 Task: Create a due date automation trigger when advanced on, on the tuesday of the week a card is due add fields without custom field "Resume" set to a number lower than 1 and greater or equal to 10 at 11:00 AM.
Action: Mouse moved to (1007, 77)
Screenshot: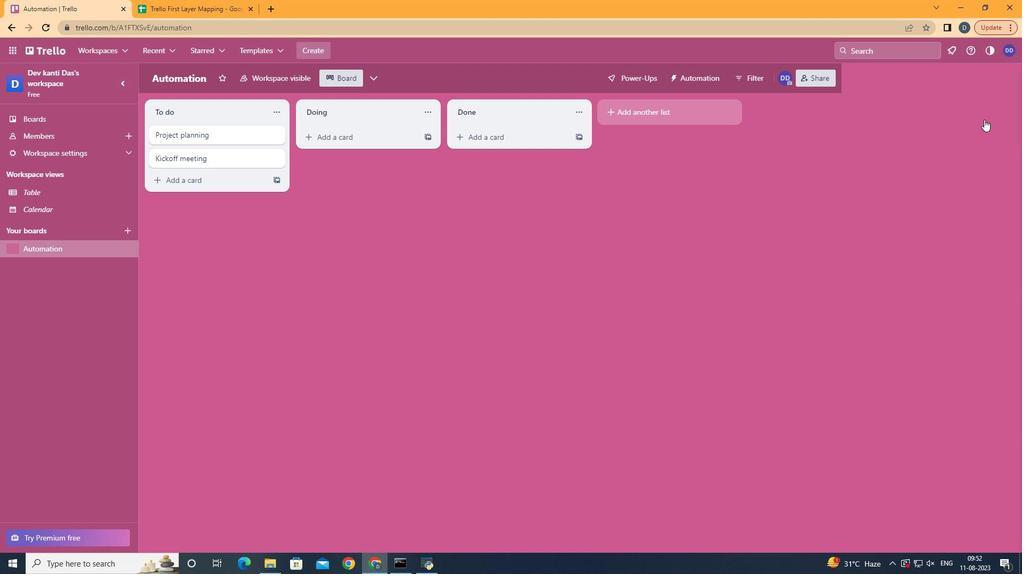 
Action: Mouse pressed left at (1007, 77)
Screenshot: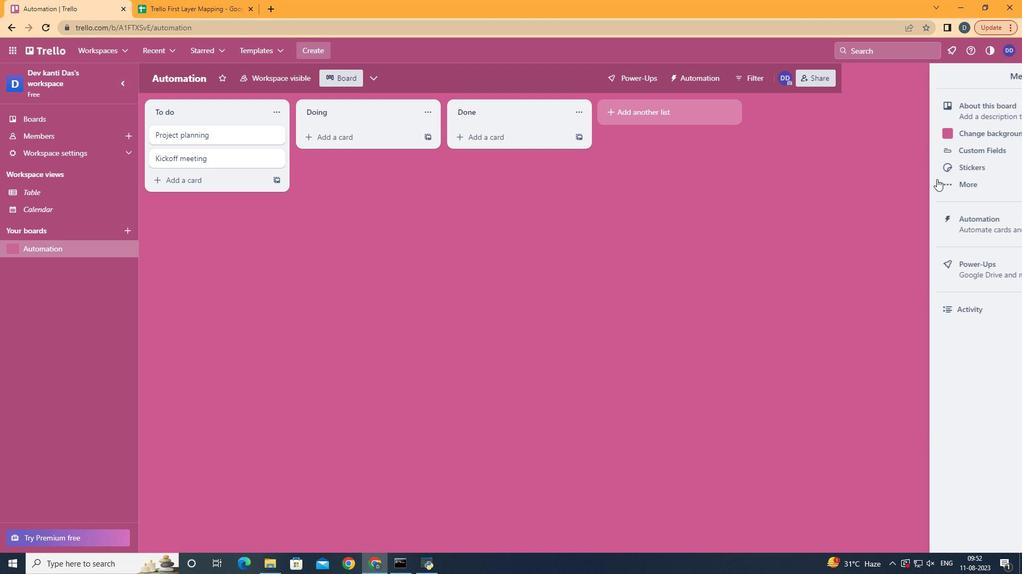 
Action: Mouse moved to (895, 223)
Screenshot: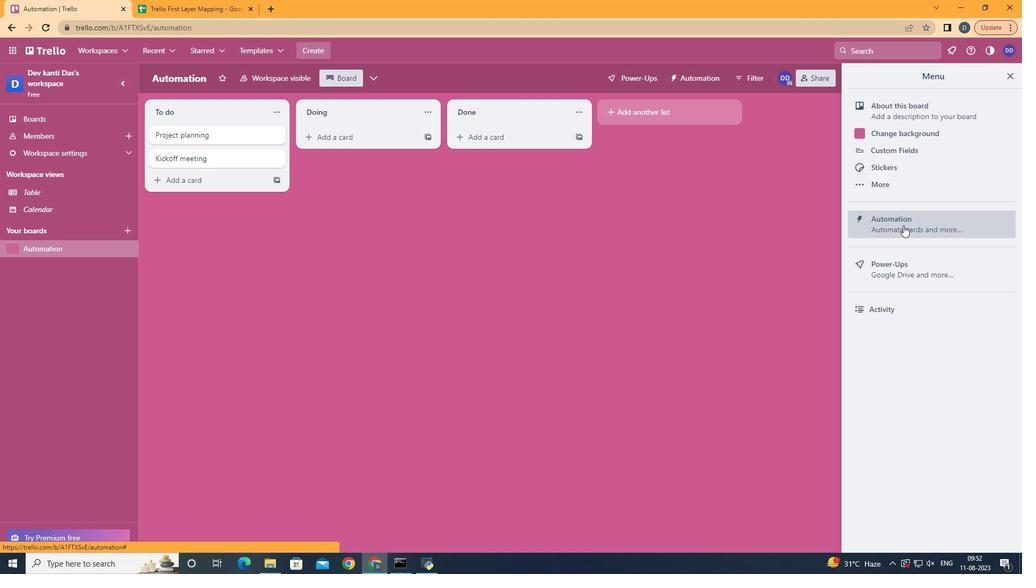 
Action: Mouse pressed left at (895, 223)
Screenshot: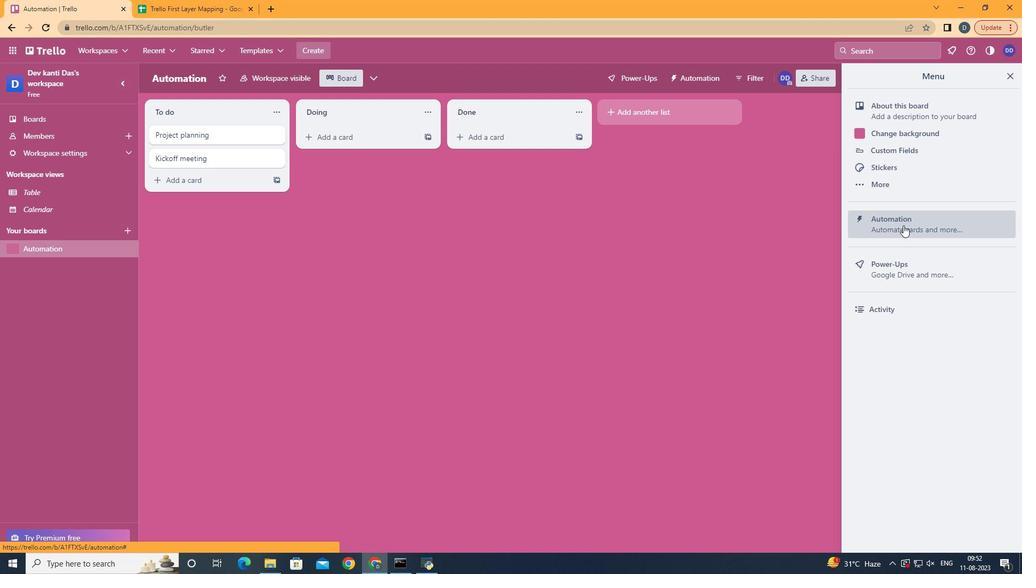 
Action: Mouse moved to (186, 212)
Screenshot: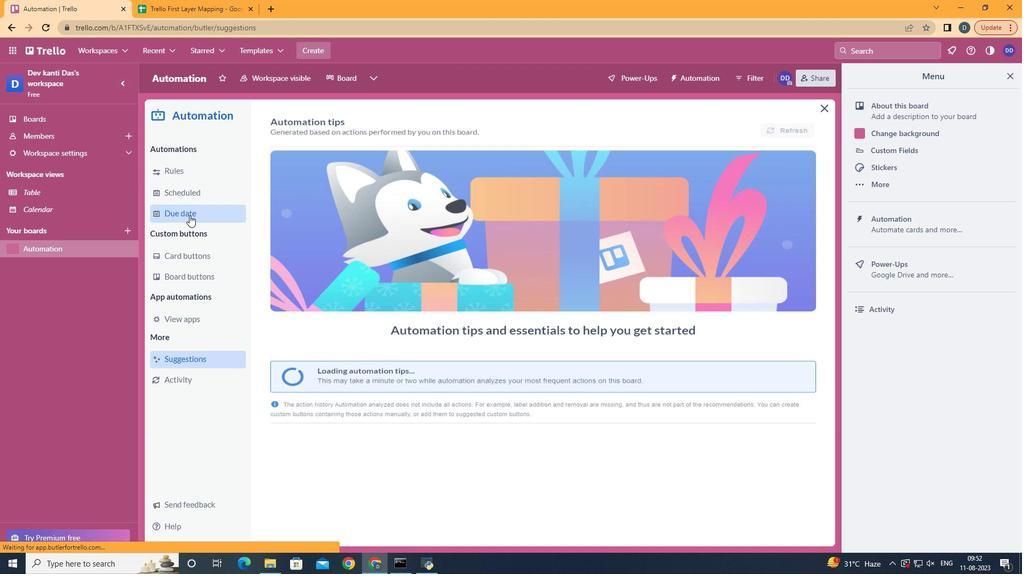 
Action: Mouse pressed left at (186, 212)
Screenshot: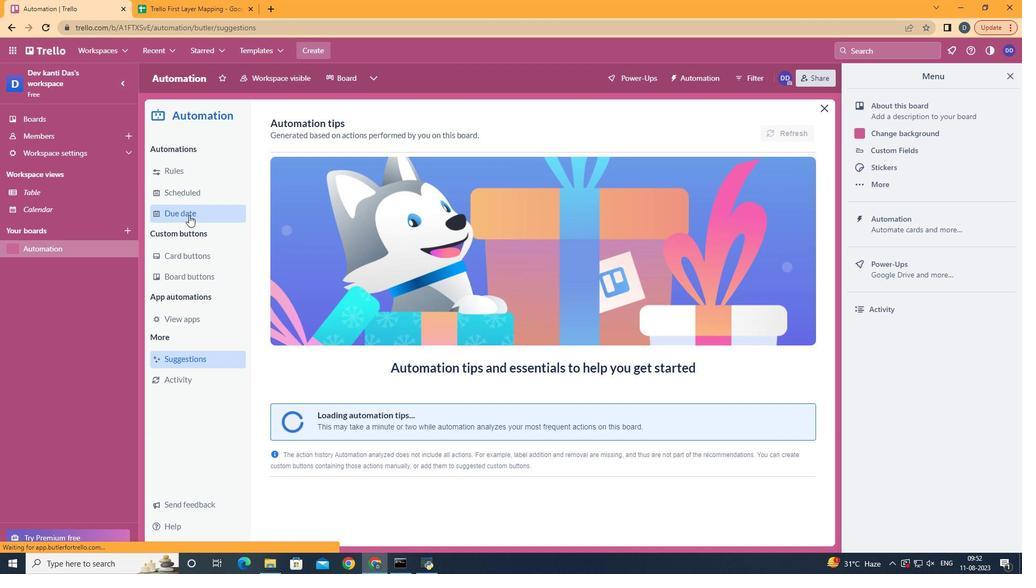 
Action: Mouse moved to (749, 121)
Screenshot: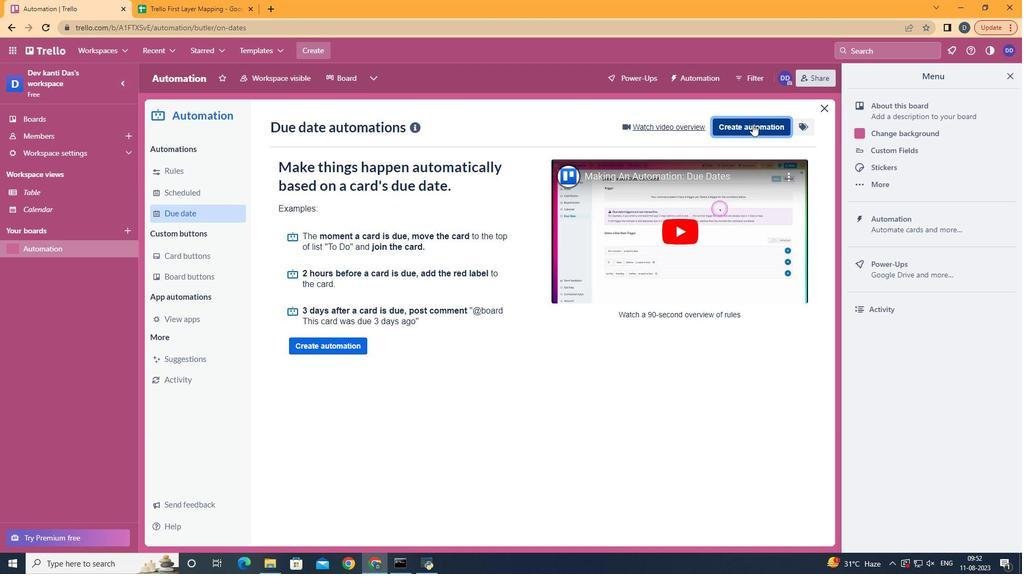 
Action: Mouse pressed left at (749, 121)
Screenshot: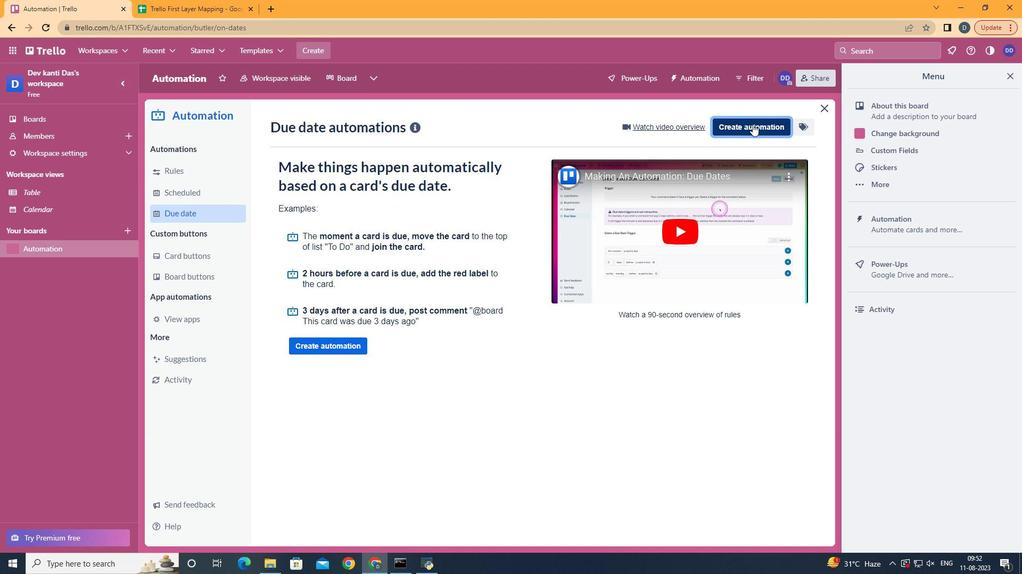 
Action: Mouse moved to (499, 229)
Screenshot: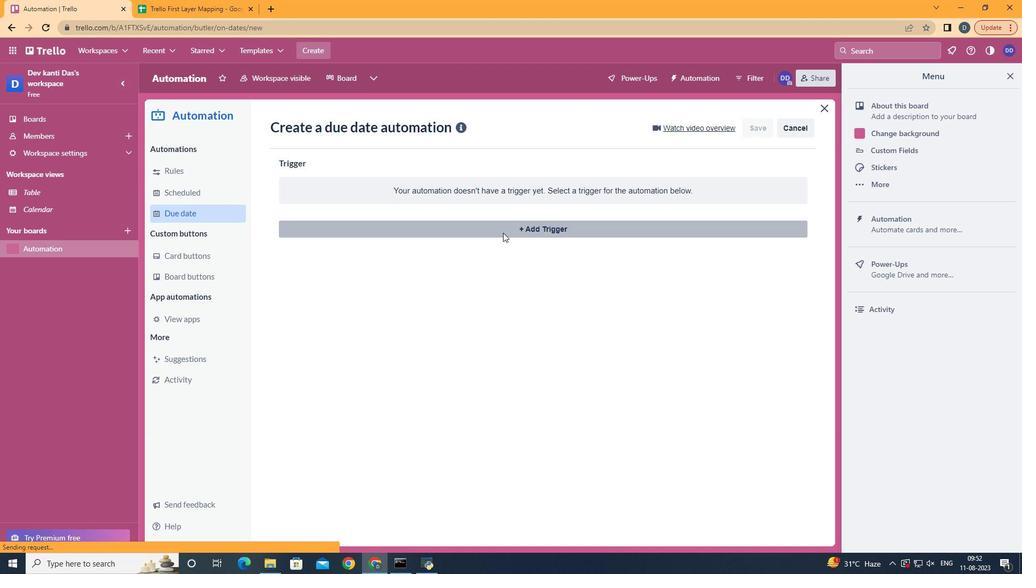 
Action: Mouse pressed left at (499, 229)
Screenshot: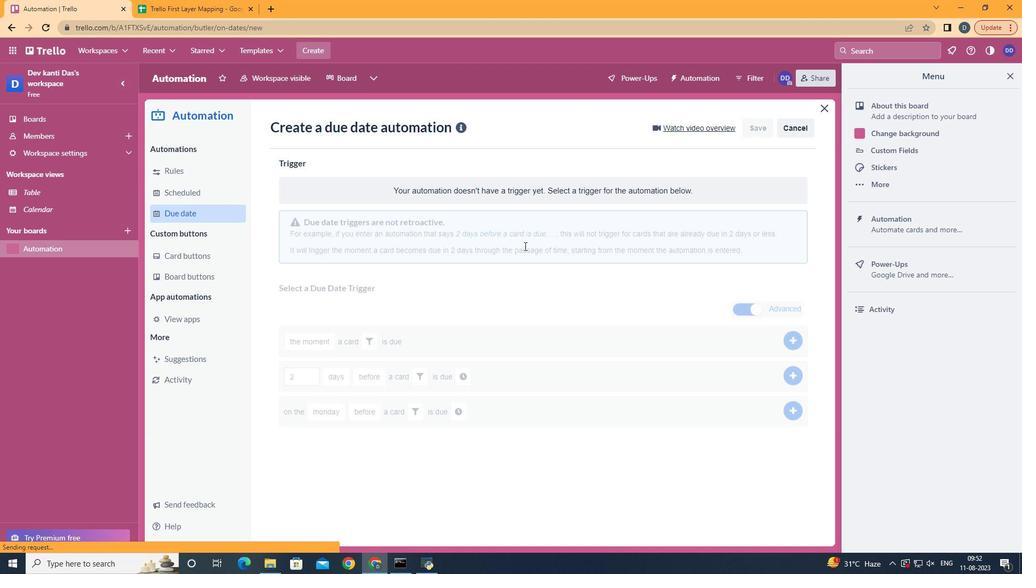 
Action: Mouse moved to (349, 297)
Screenshot: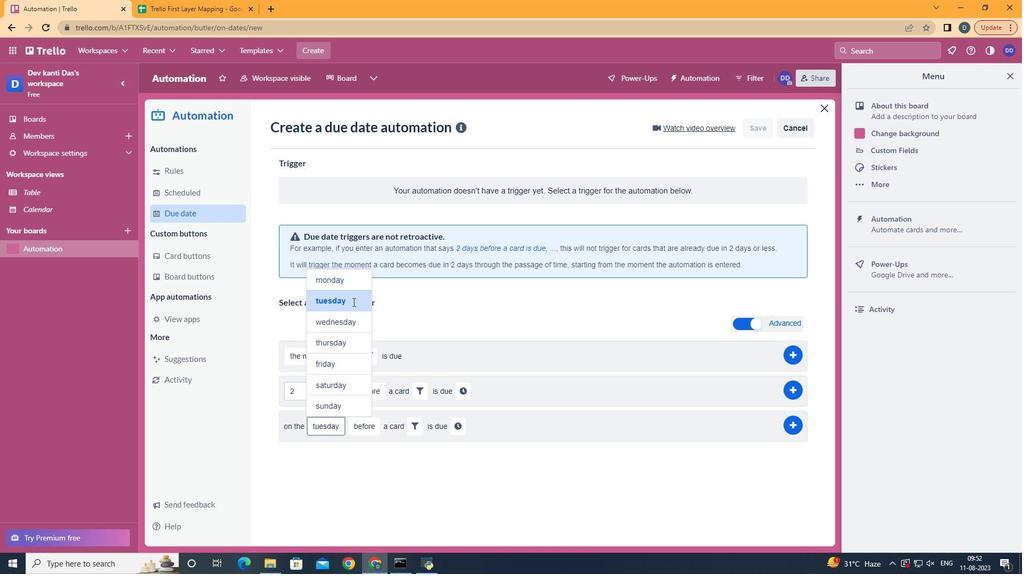 
Action: Mouse pressed left at (349, 297)
Screenshot: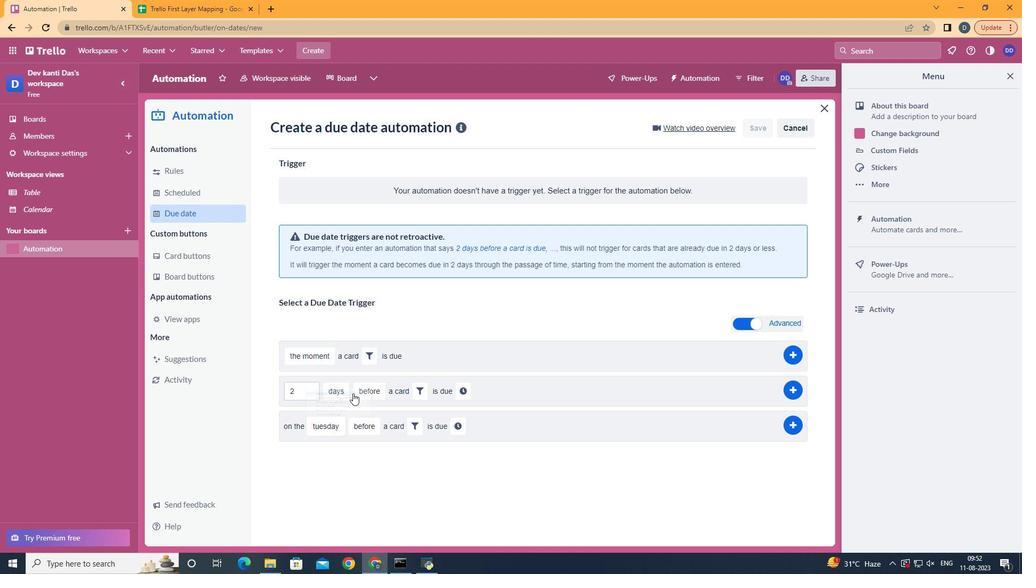 
Action: Mouse moved to (376, 486)
Screenshot: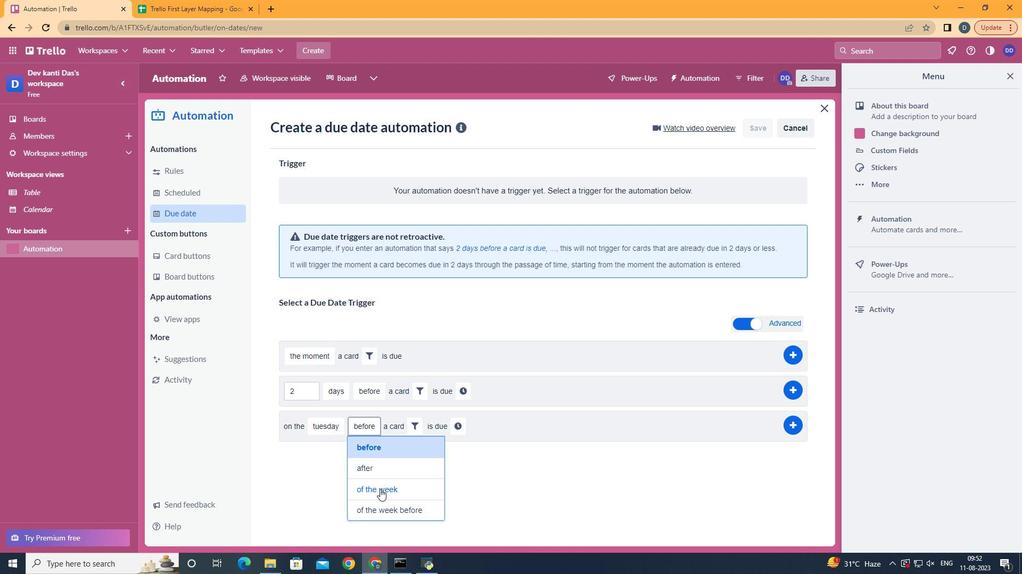 
Action: Mouse pressed left at (376, 486)
Screenshot: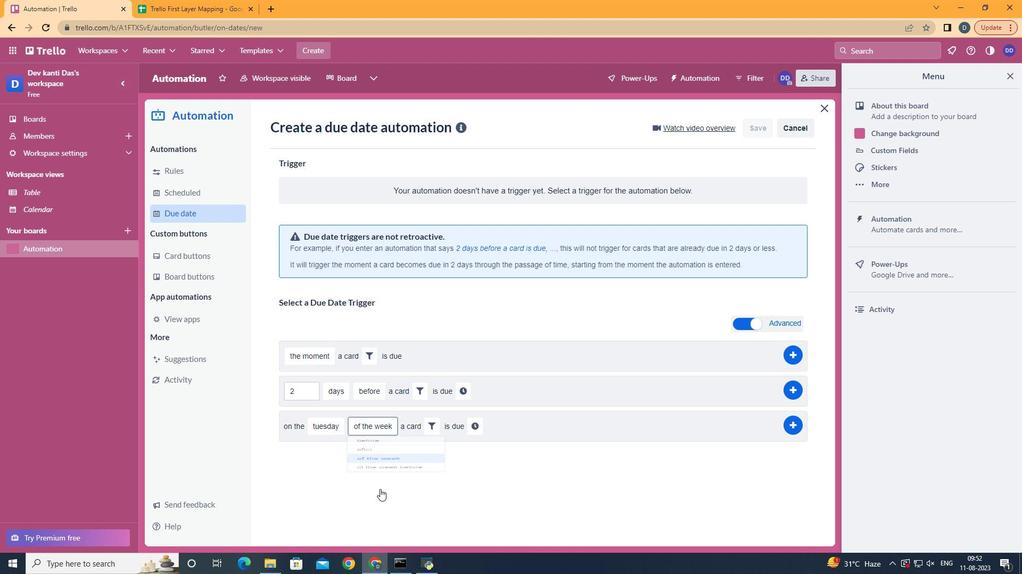 
Action: Mouse moved to (429, 413)
Screenshot: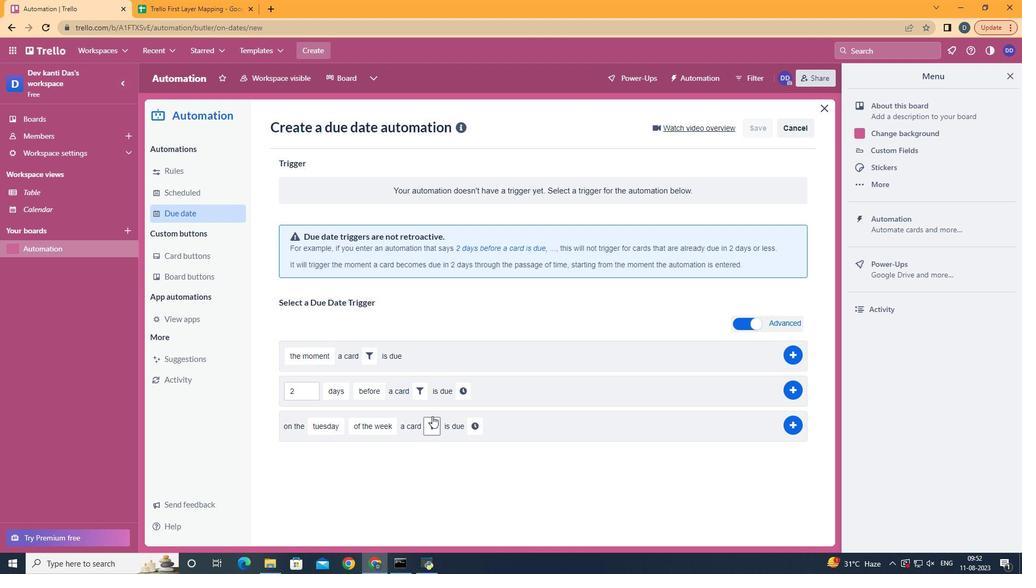 
Action: Mouse pressed left at (429, 413)
Screenshot: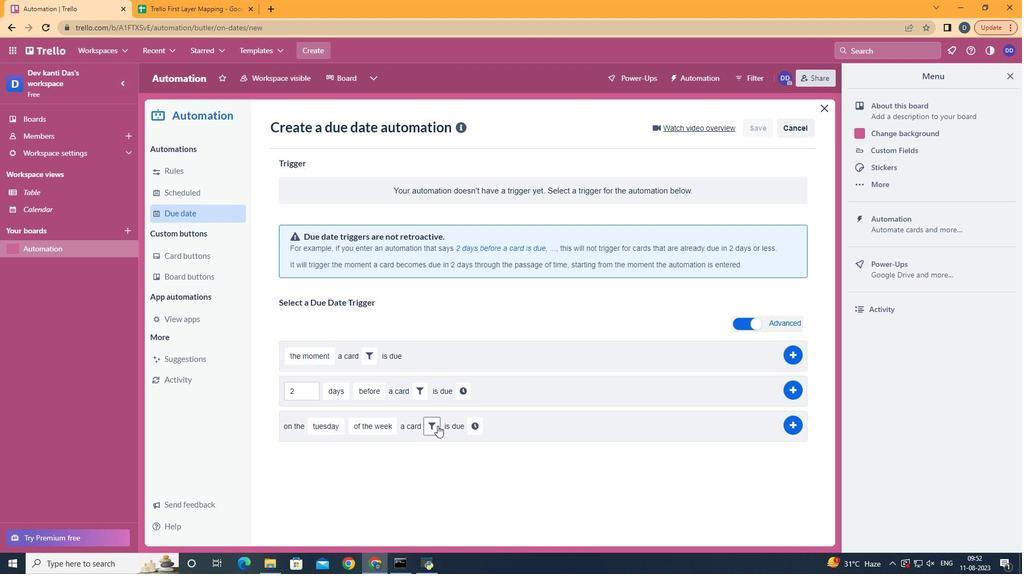 
Action: Mouse moved to (608, 446)
Screenshot: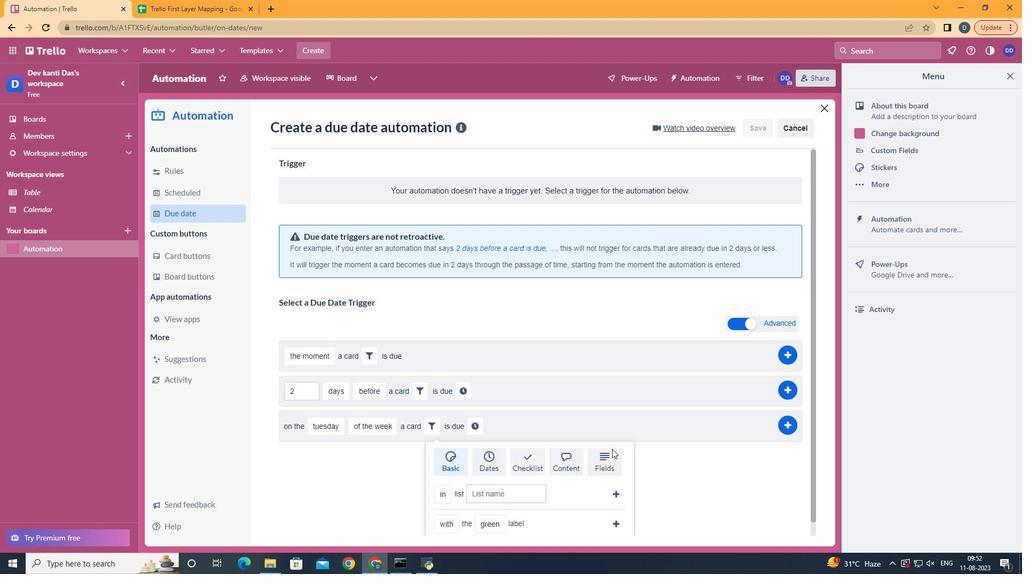 
Action: Mouse pressed left at (608, 446)
Screenshot: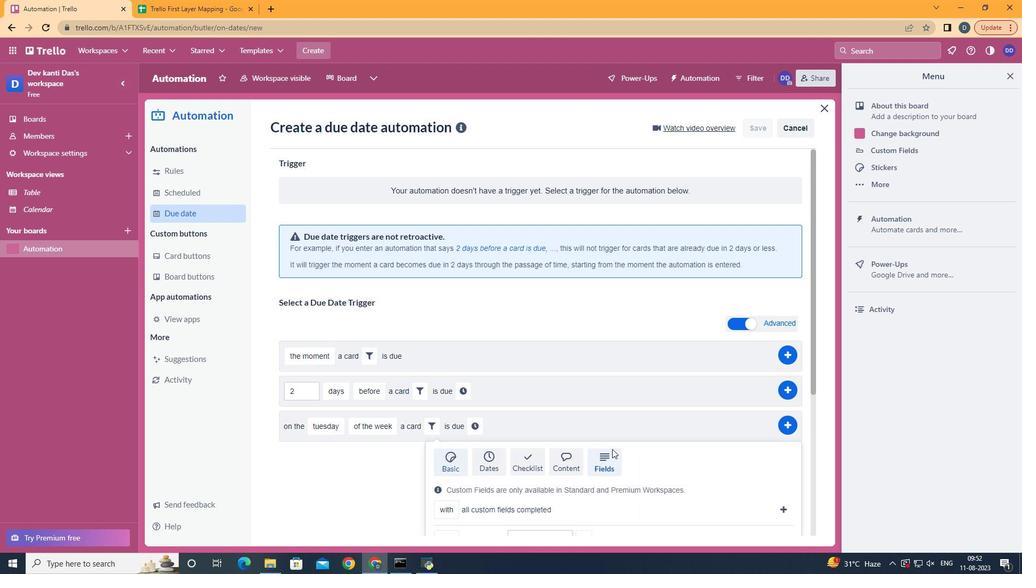 
Action: Mouse scrolled (608, 446) with delta (0, 0)
Screenshot: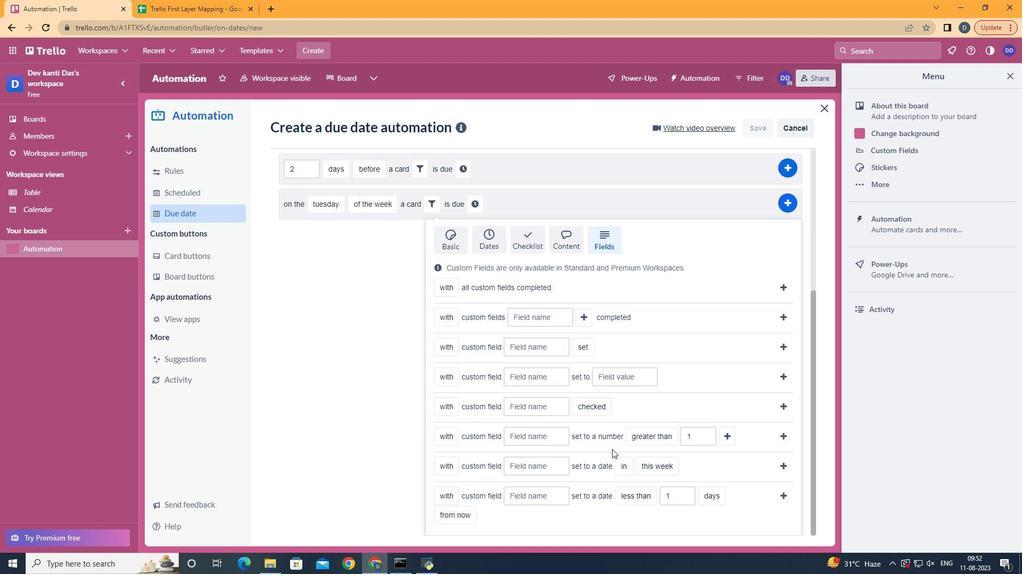 
Action: Mouse scrolled (608, 446) with delta (0, 0)
Screenshot: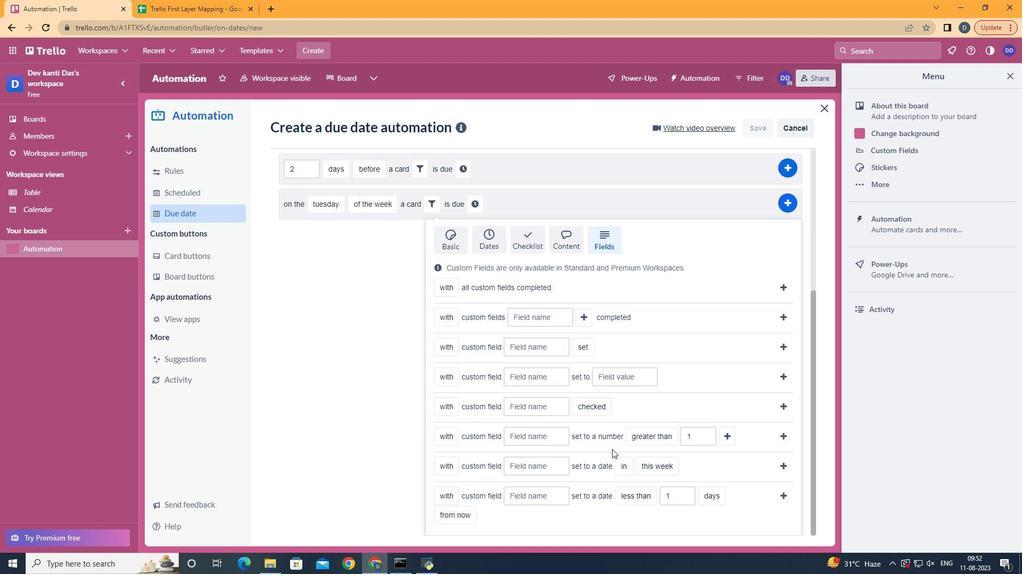 
Action: Mouse scrolled (608, 446) with delta (0, 0)
Screenshot: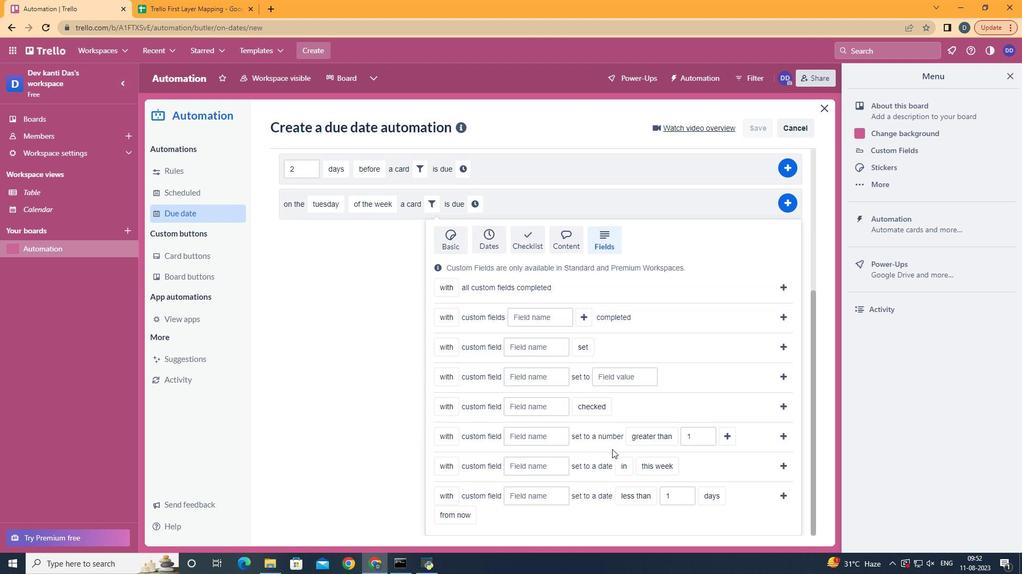 
Action: Mouse scrolled (608, 446) with delta (0, 0)
Screenshot: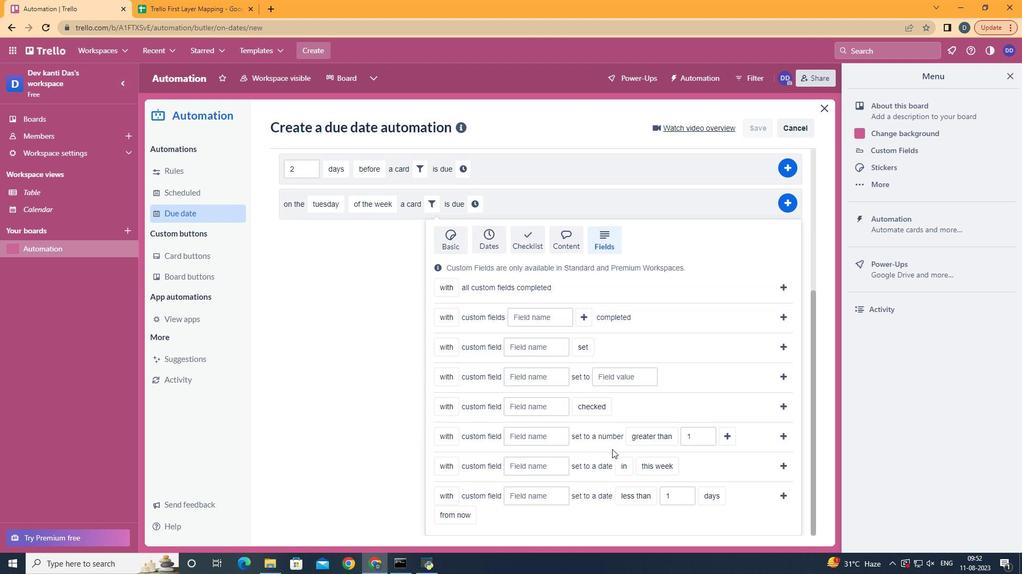 
Action: Mouse scrolled (608, 446) with delta (0, 0)
Screenshot: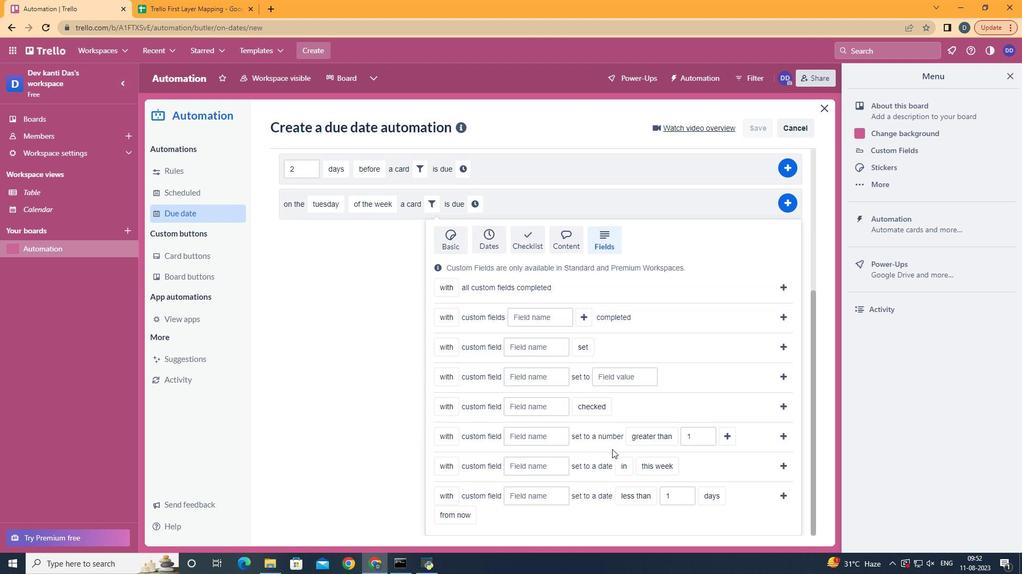 
Action: Mouse scrolled (608, 446) with delta (0, 0)
Screenshot: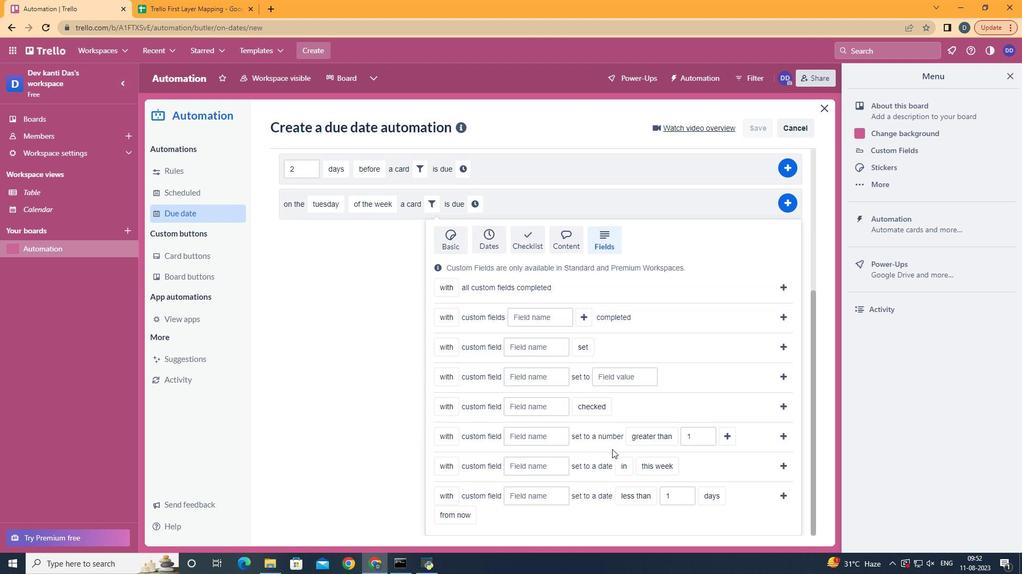 
Action: Mouse scrolled (608, 446) with delta (0, 0)
Screenshot: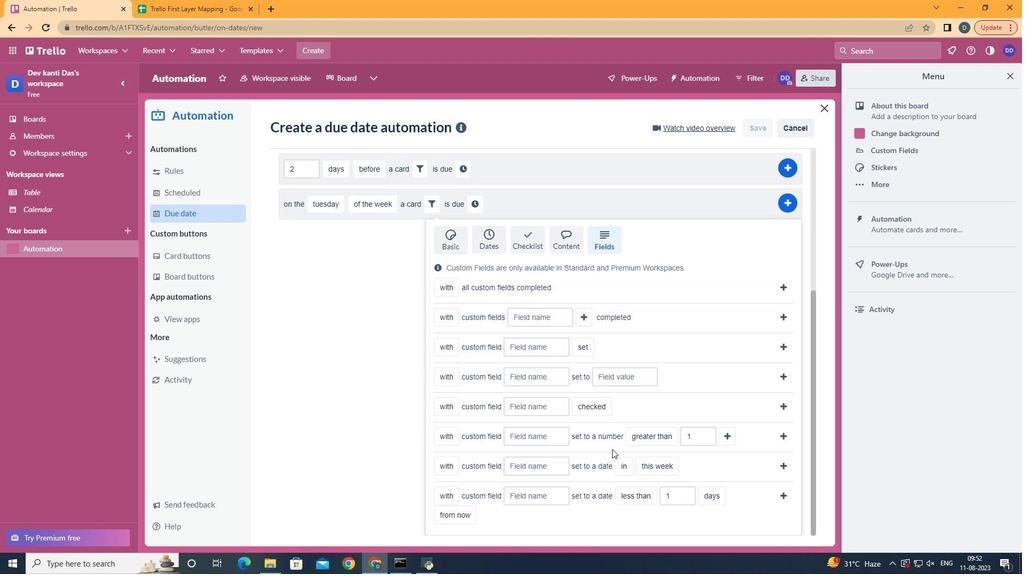 
Action: Mouse moved to (453, 470)
Screenshot: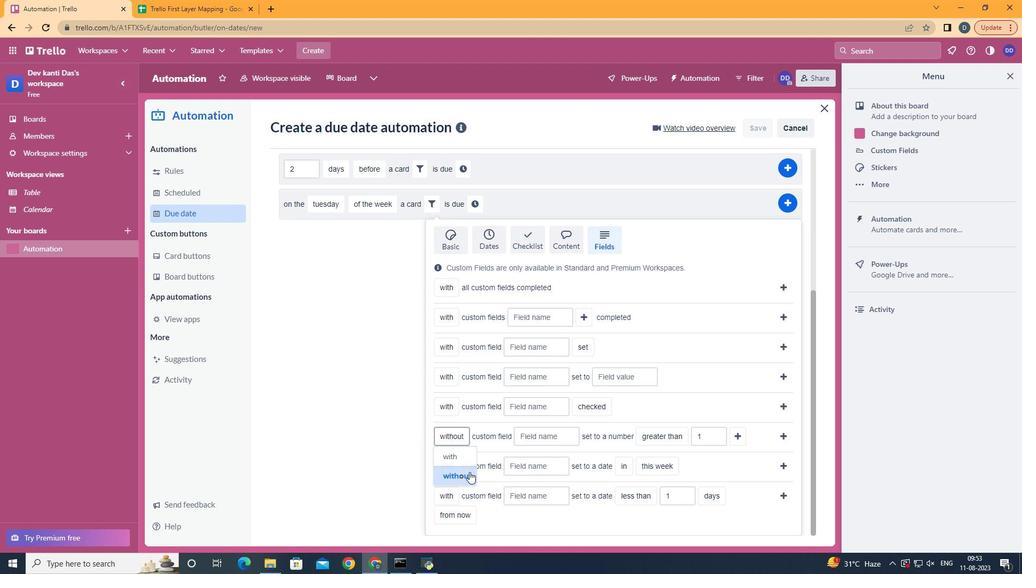 
Action: Mouse pressed left at (453, 470)
Screenshot: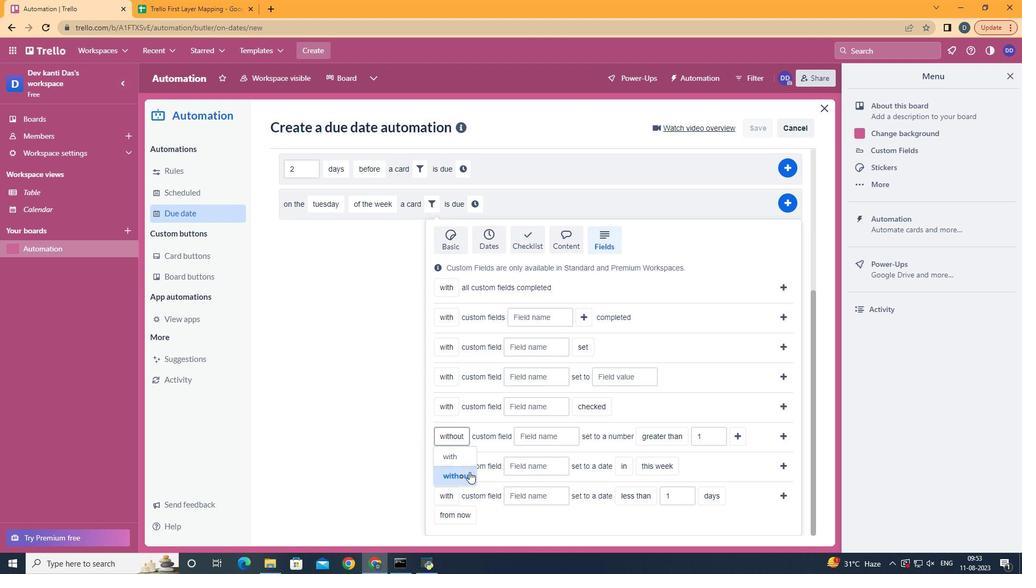 
Action: Mouse moved to (540, 436)
Screenshot: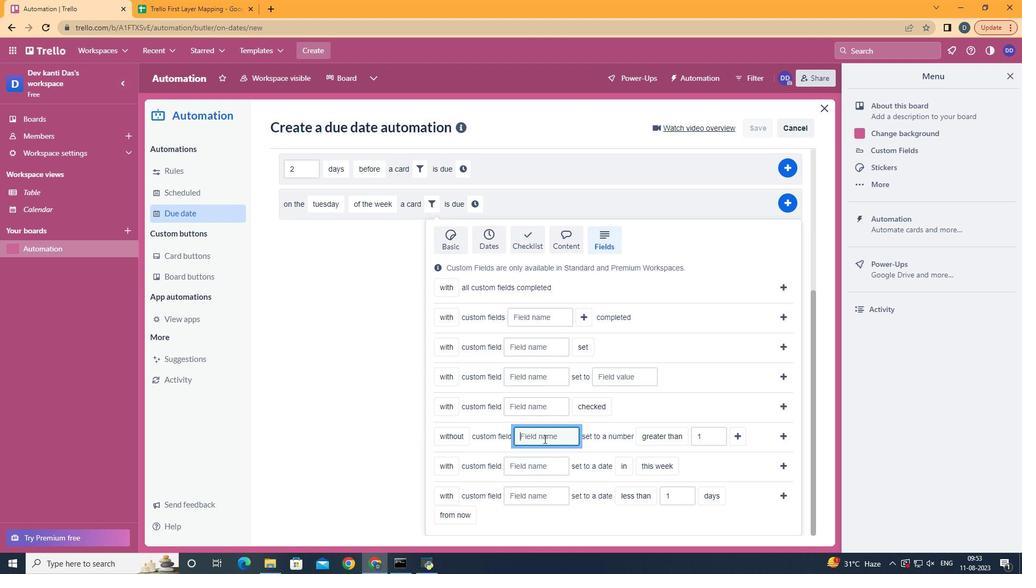 
Action: Mouse pressed left at (540, 436)
Screenshot: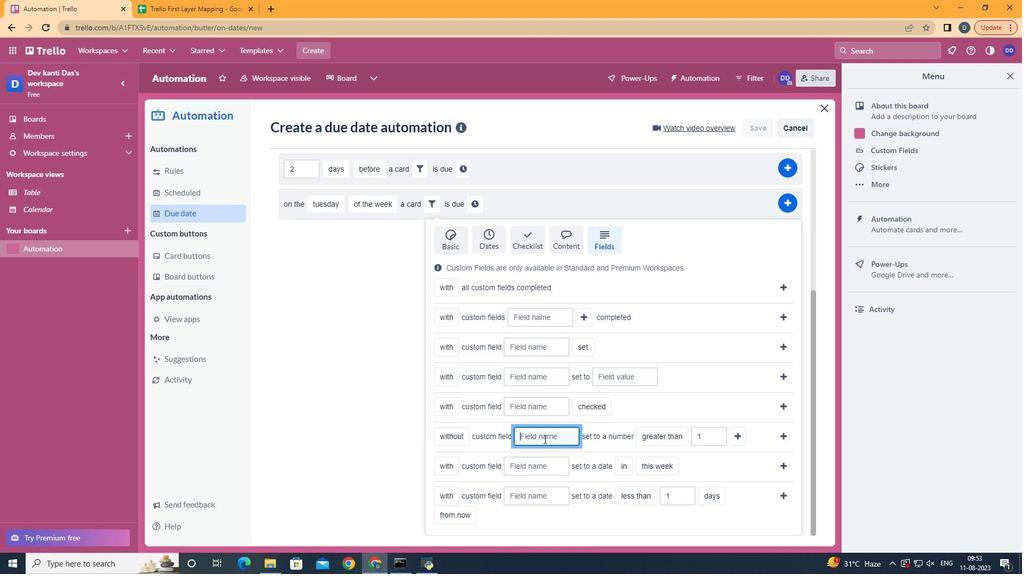 
Action: Key pressed <Key.shift>Resume
Screenshot: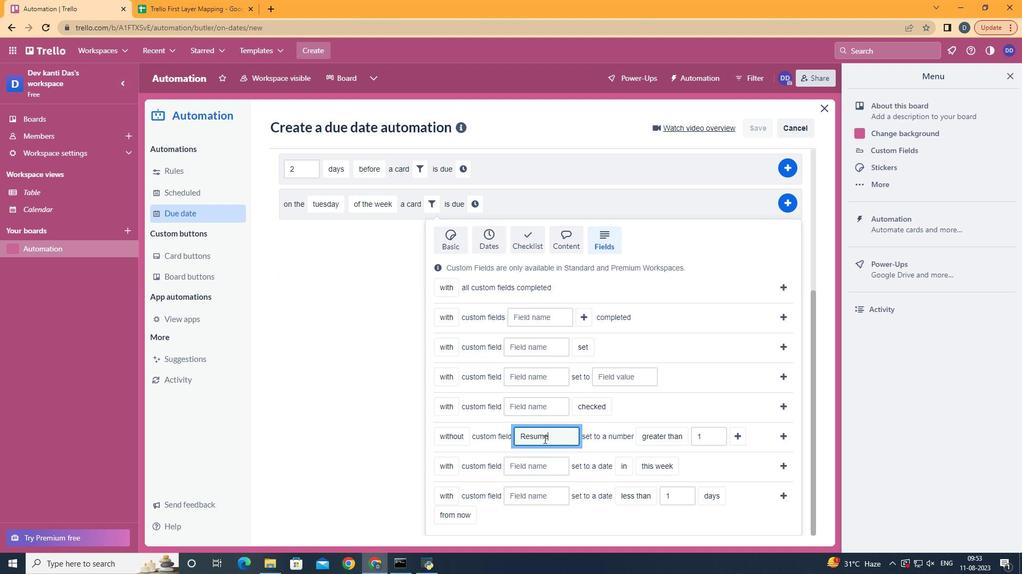 
Action: Mouse moved to (675, 497)
Screenshot: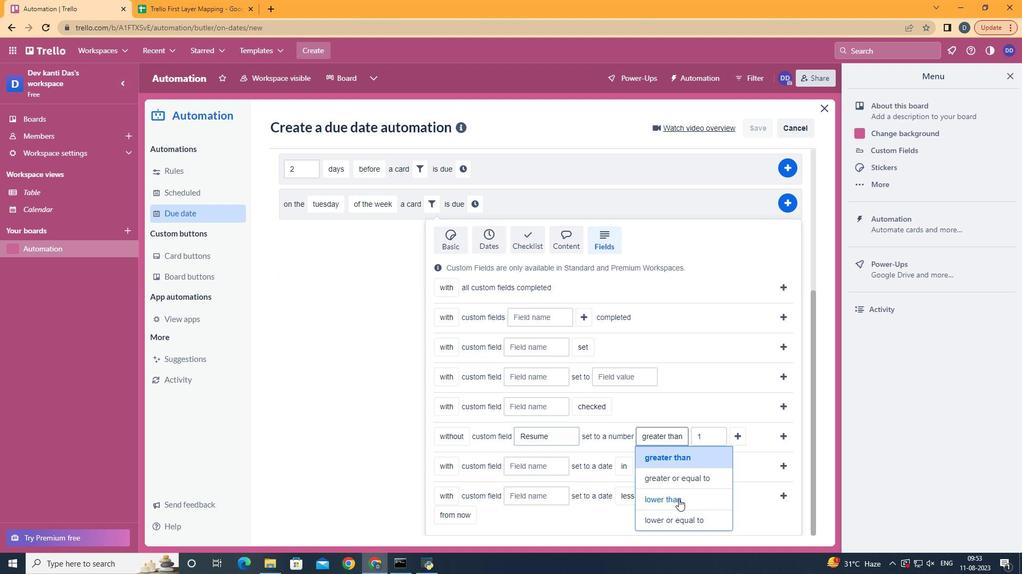 
Action: Mouse pressed left at (675, 497)
Screenshot: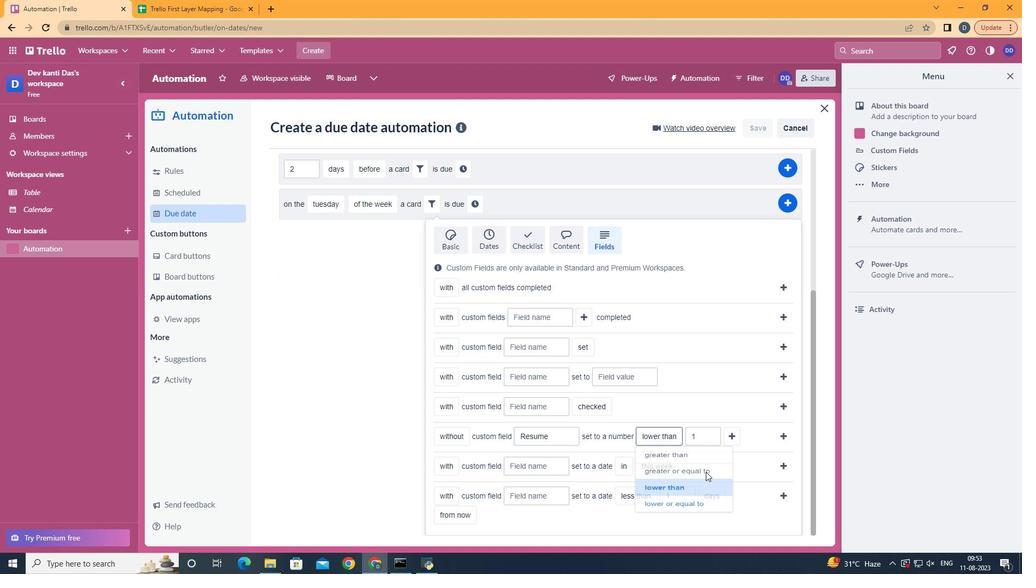 
Action: Mouse moved to (723, 437)
Screenshot: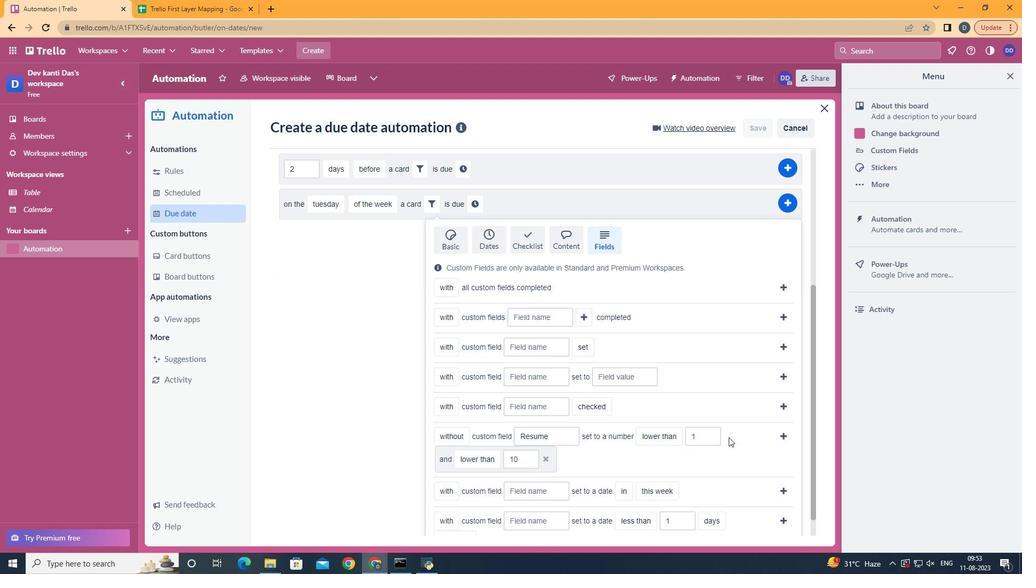 
Action: Mouse pressed left at (723, 437)
Screenshot: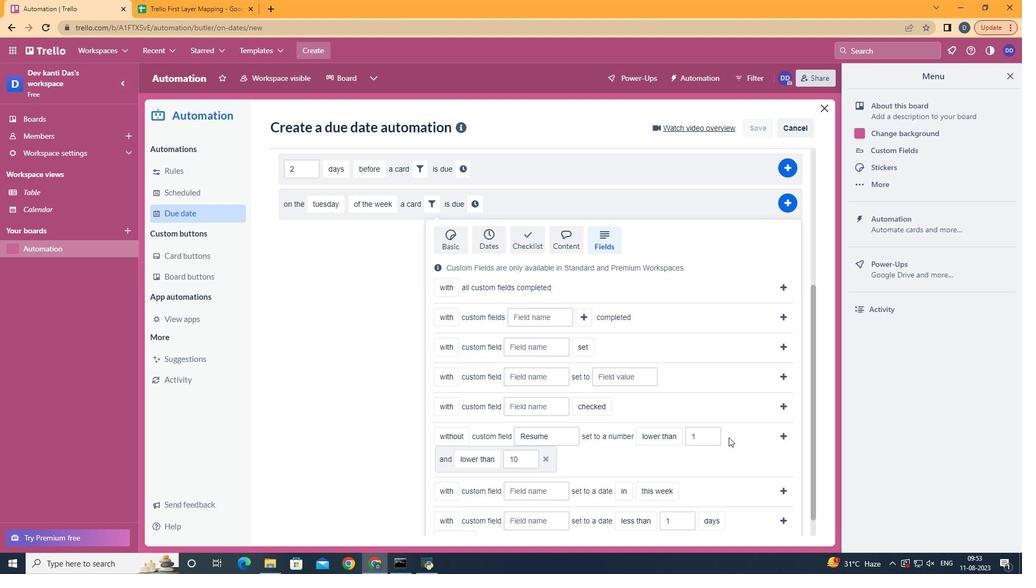 
Action: Mouse moved to (497, 440)
Screenshot: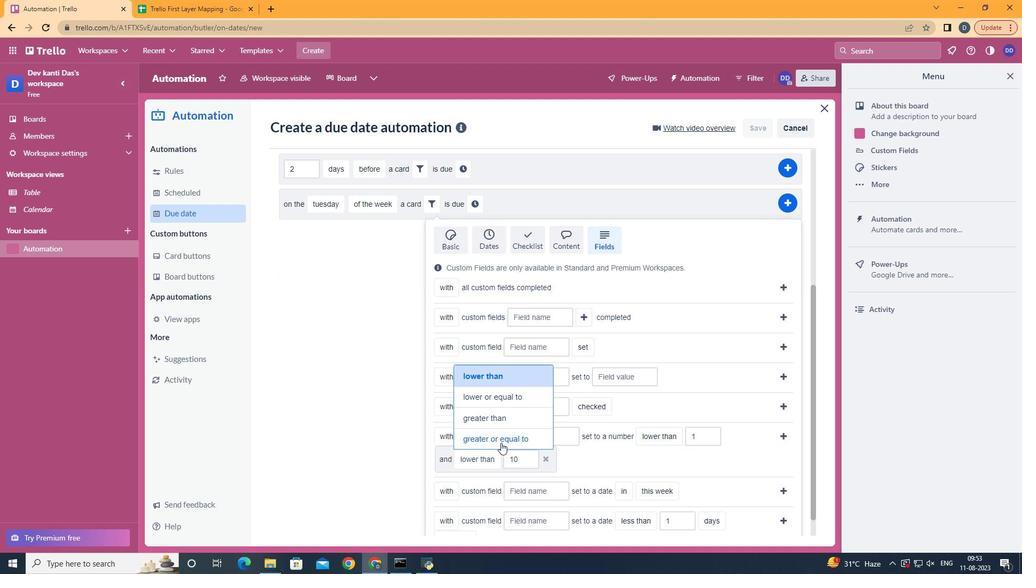 
Action: Mouse pressed left at (497, 440)
Screenshot: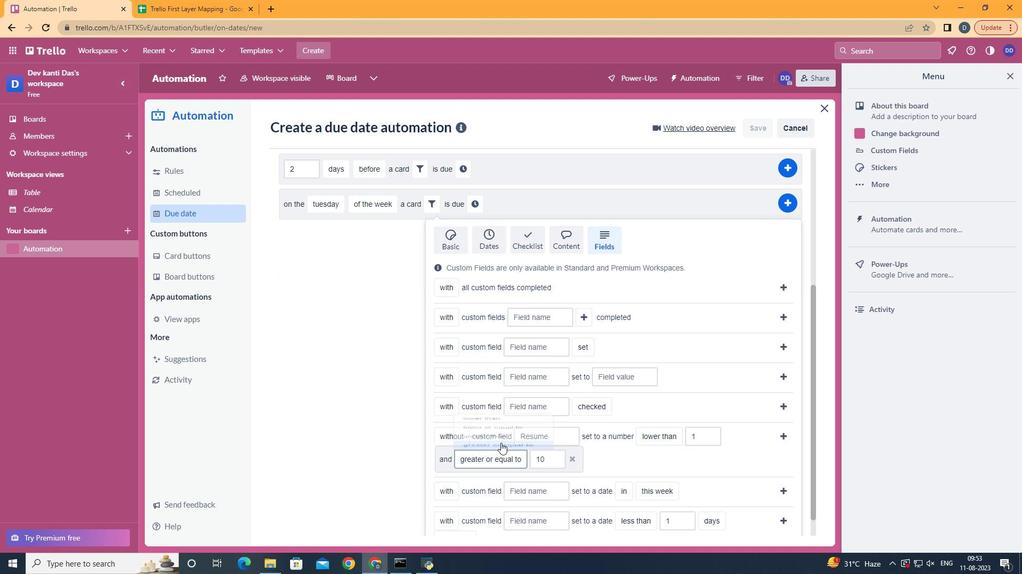 
Action: Mouse moved to (772, 437)
Screenshot: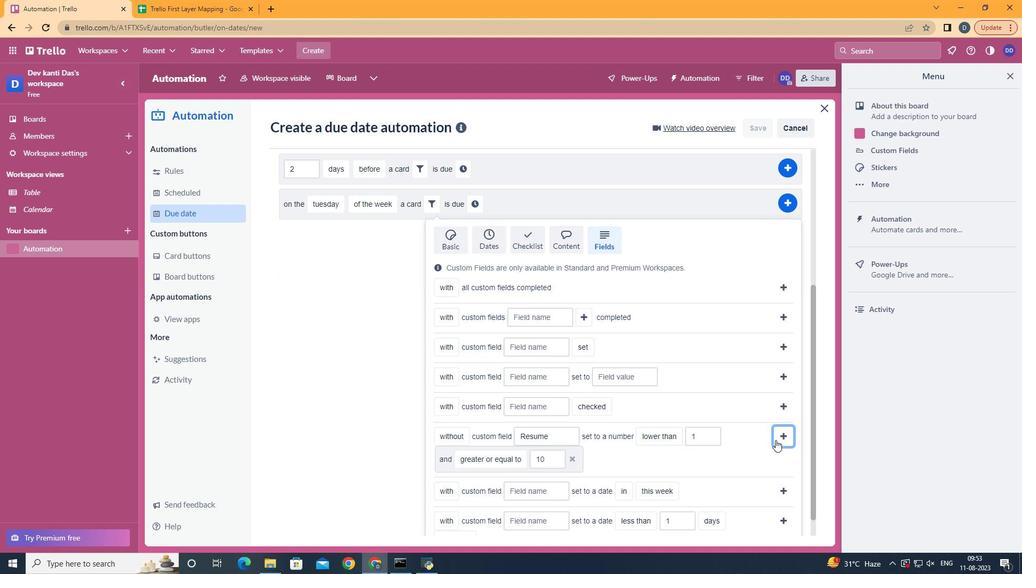 
Action: Mouse pressed left at (772, 437)
Screenshot: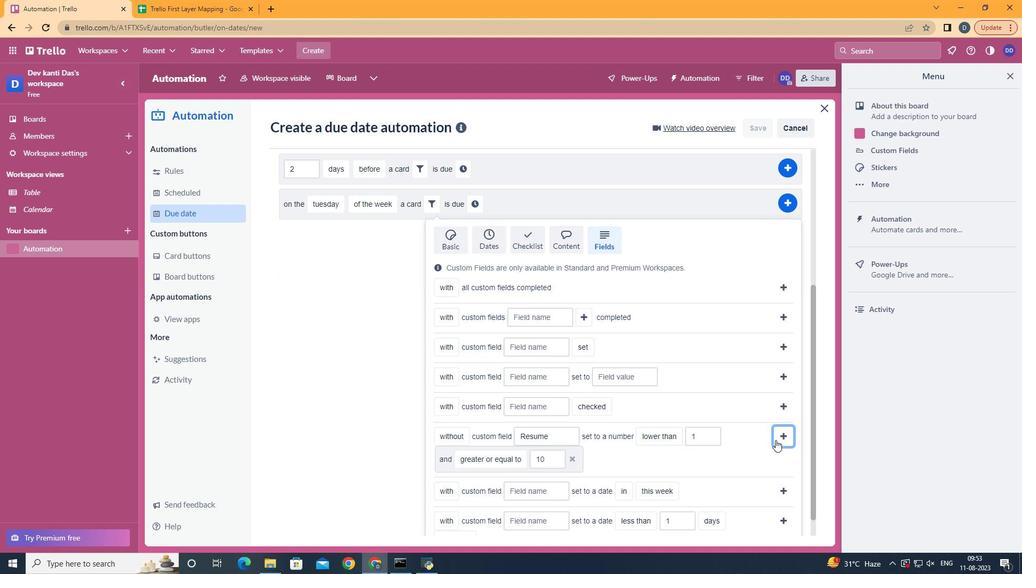 
Action: Mouse moved to (282, 444)
Screenshot: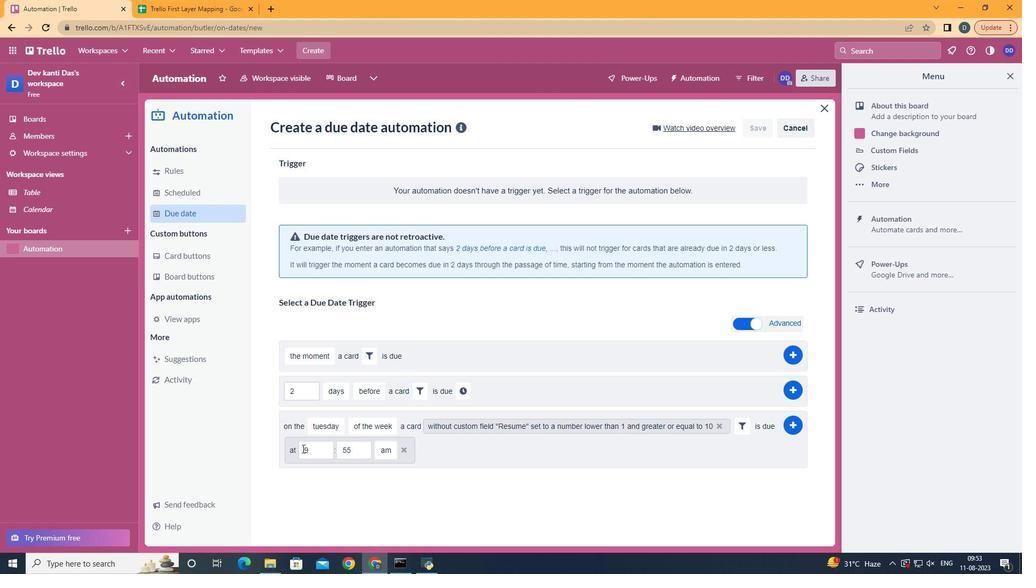 
Action: Mouse pressed left at (282, 444)
Screenshot: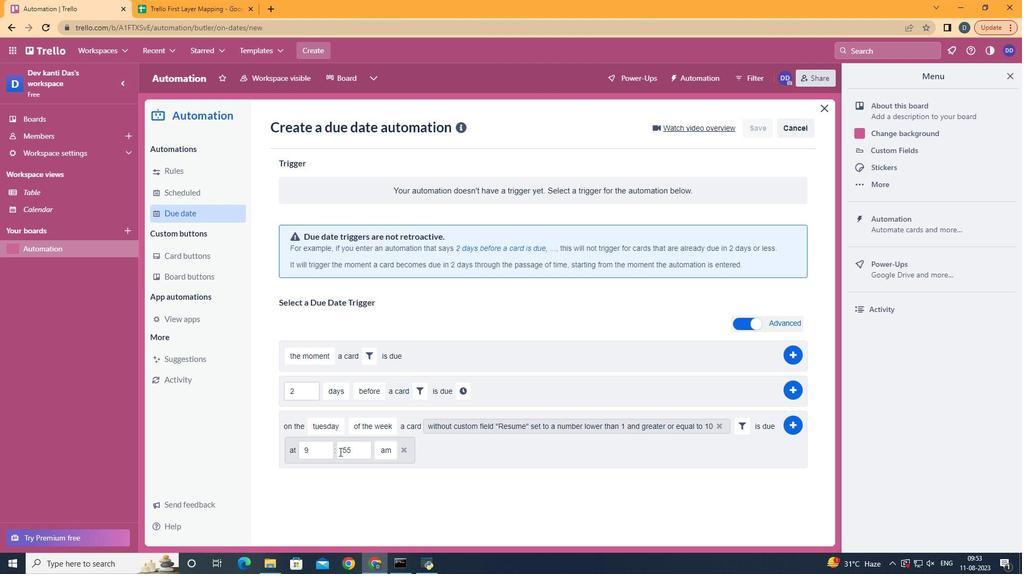 
Action: Mouse moved to (325, 448)
Screenshot: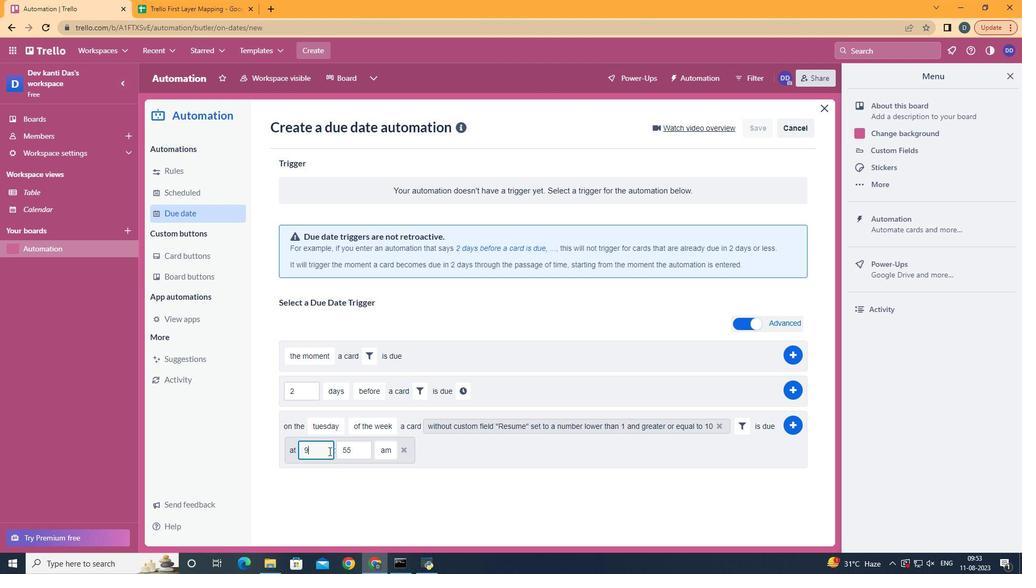 
Action: Mouse pressed left at (325, 448)
Screenshot: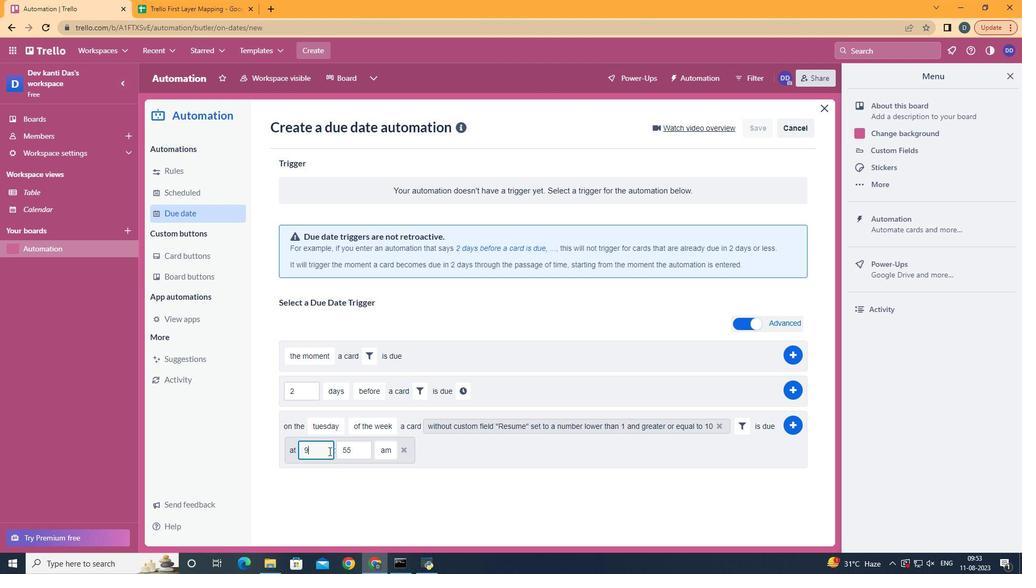 
Action: Key pressed <Key.backspace>11
Screenshot: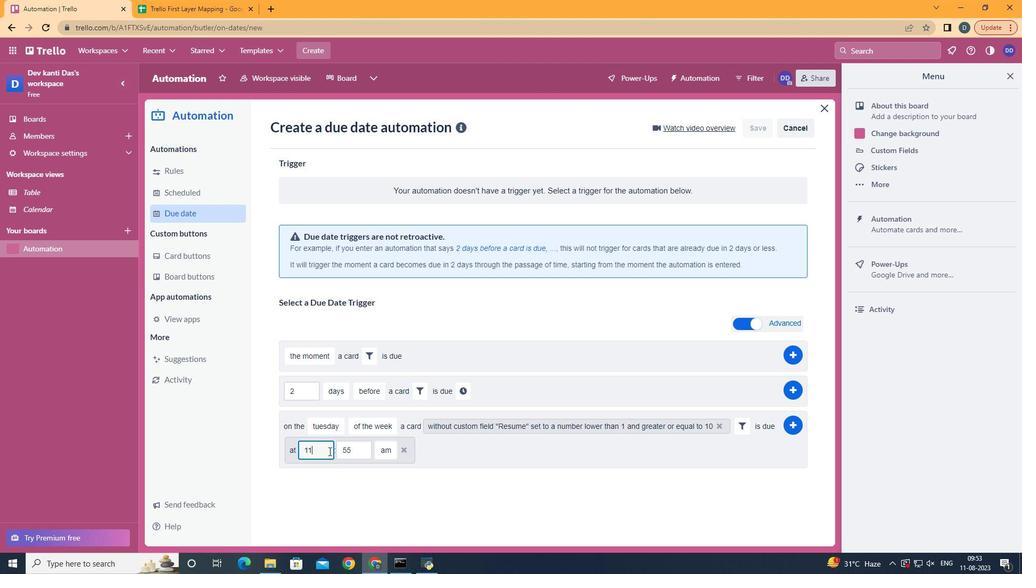 
Action: Mouse moved to (350, 448)
Screenshot: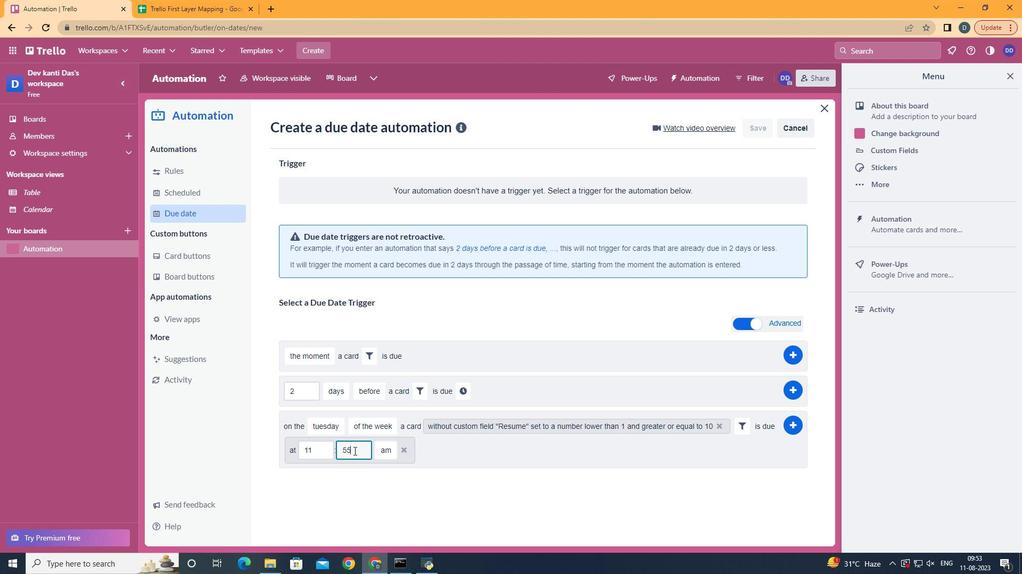
Action: Mouse pressed left at (350, 448)
Screenshot: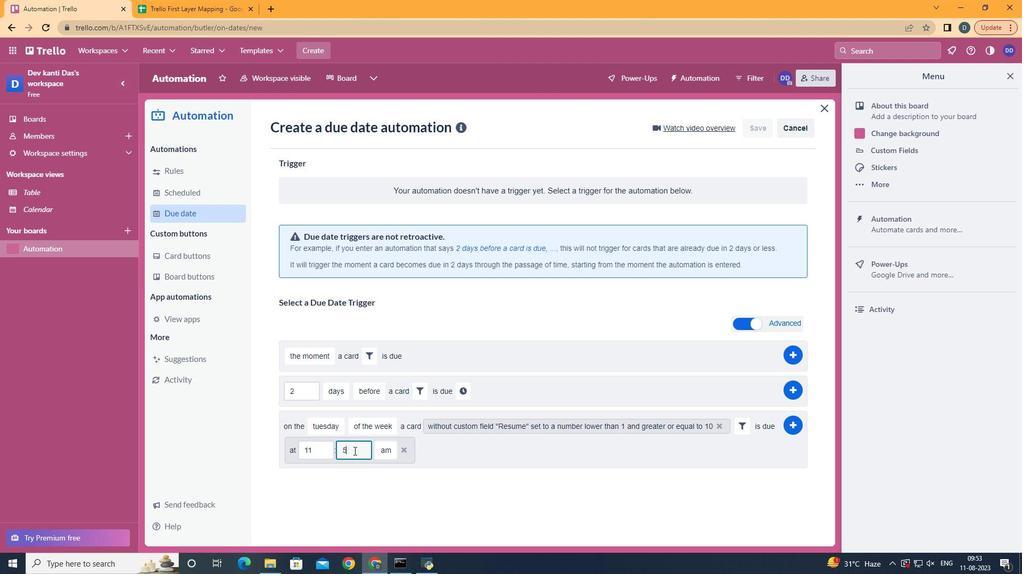 
Action: Key pressed <Key.backspace><Key.backspace>00
Screenshot: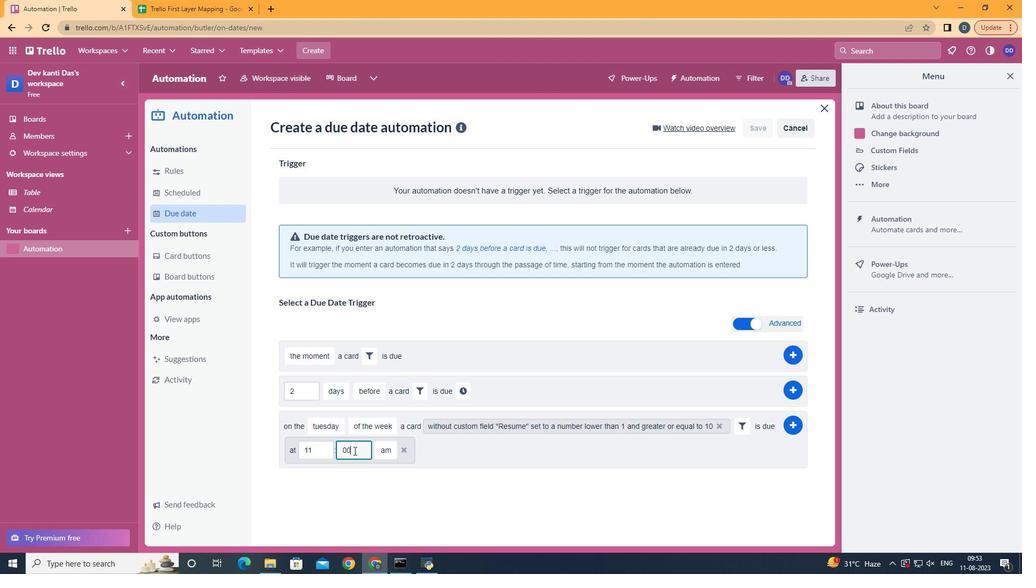 
Action: Mouse moved to (796, 425)
Screenshot: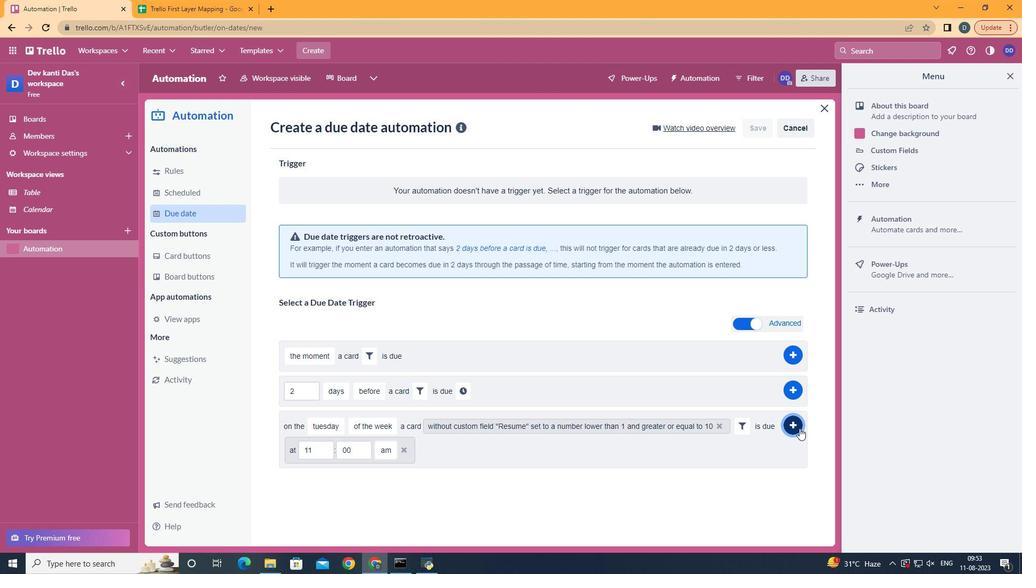 
Action: Mouse pressed left at (796, 425)
Screenshot: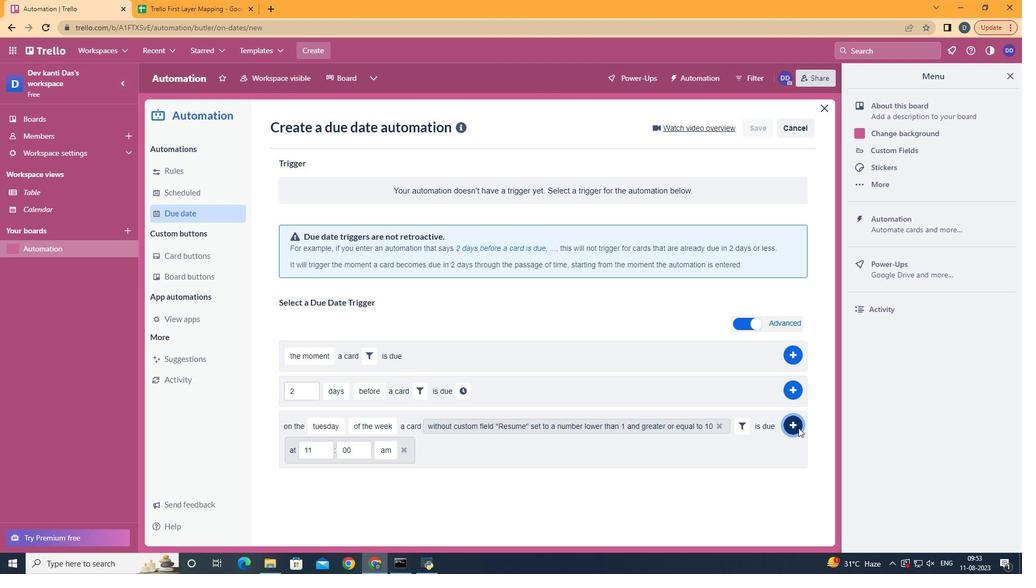 
Action: Mouse moved to (487, 234)
Screenshot: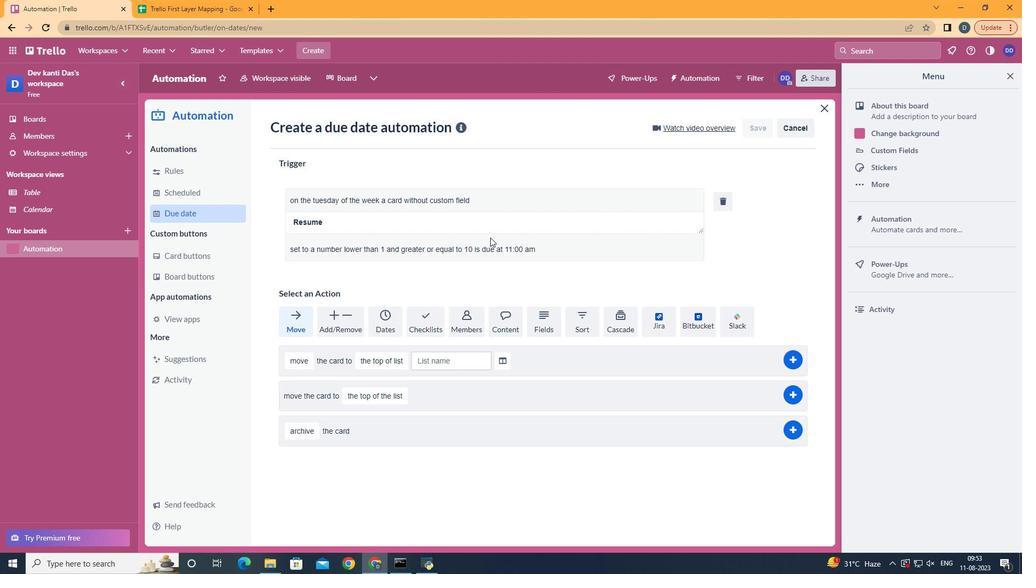 
